 Task: Select the Sydney, Melbourne Time as time zone for the schedule.
Action: Mouse moved to (78, 192)
Screenshot: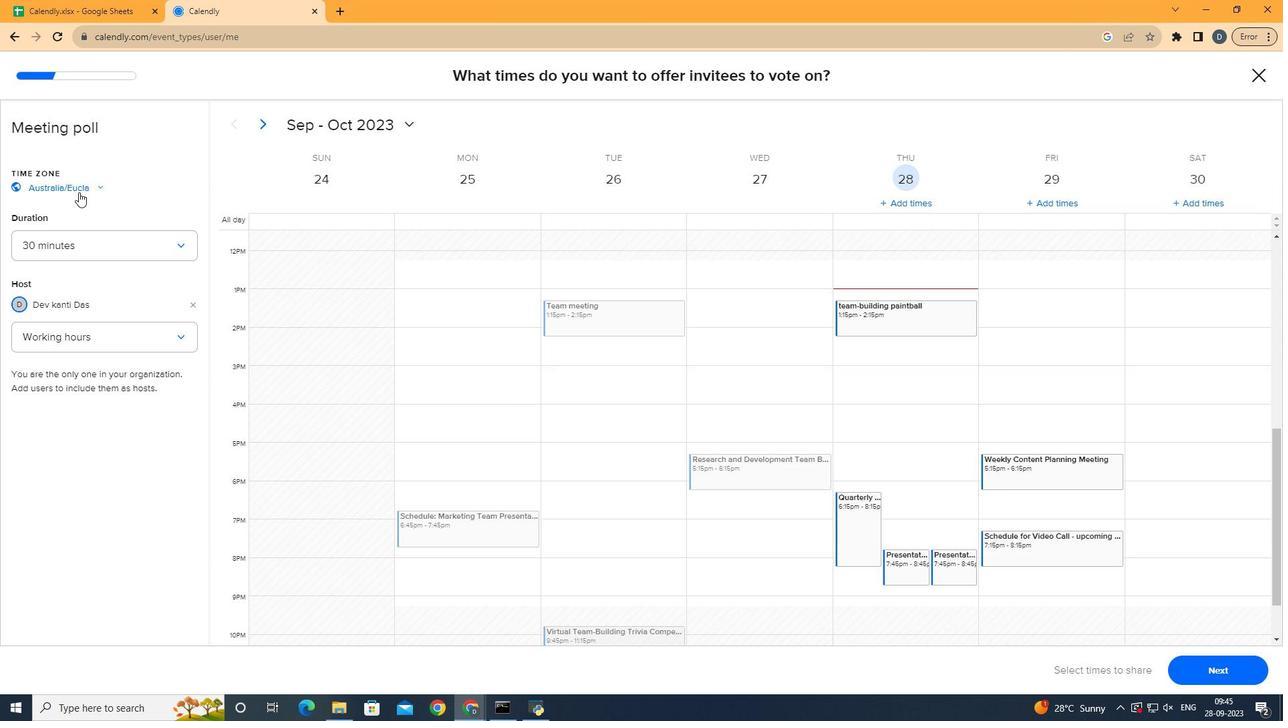 
Action: Mouse pressed left at (78, 192)
Screenshot: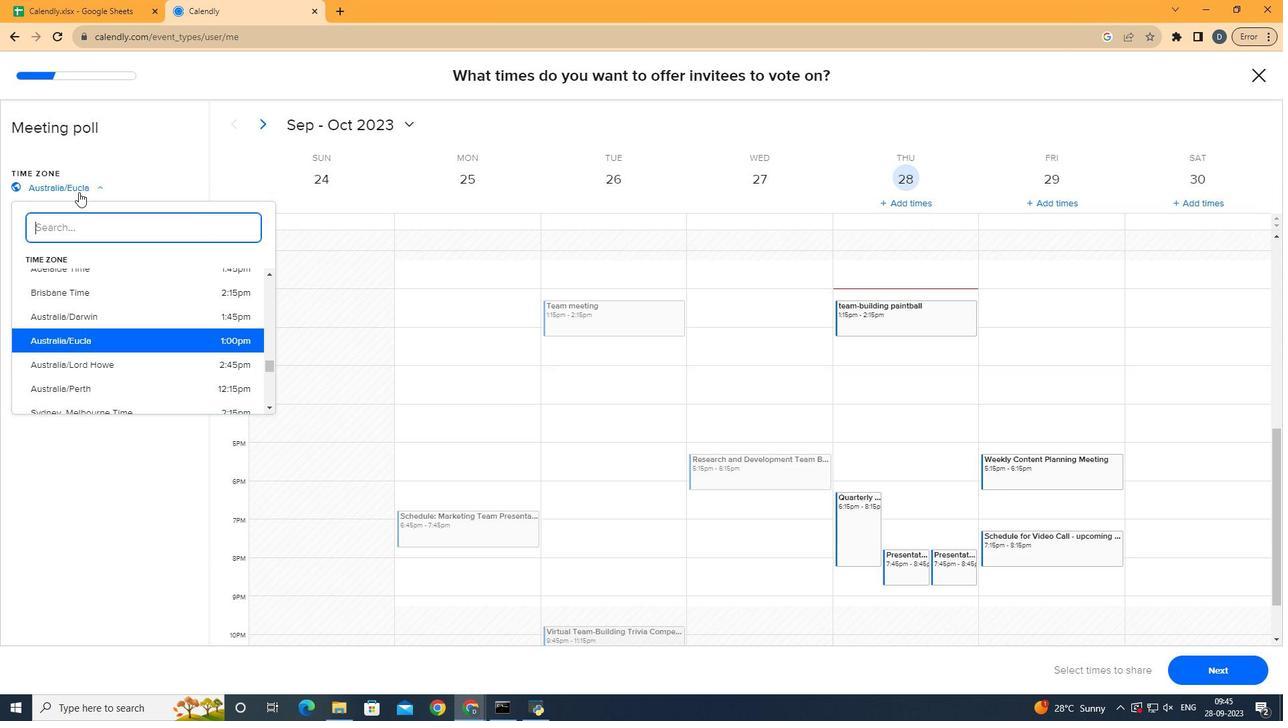 
Action: Mouse moved to (92, 308)
Screenshot: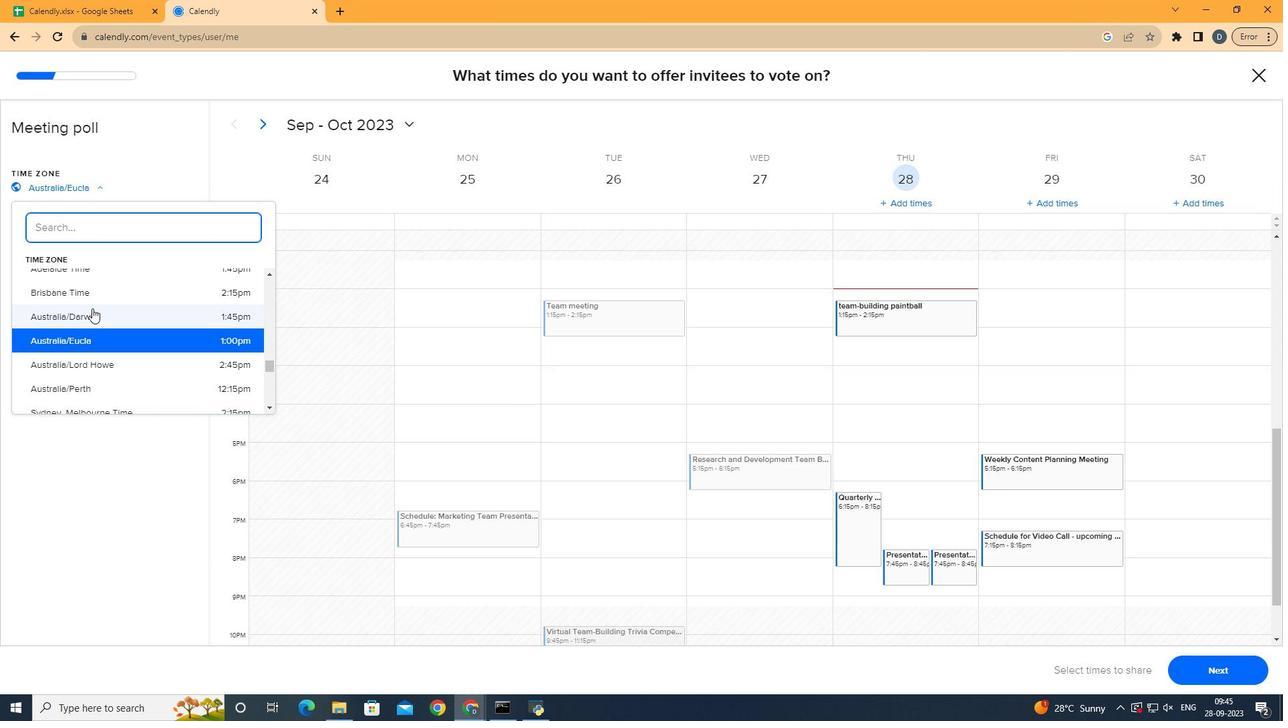 
Action: Mouse scrolled (92, 308) with delta (0, 0)
Screenshot: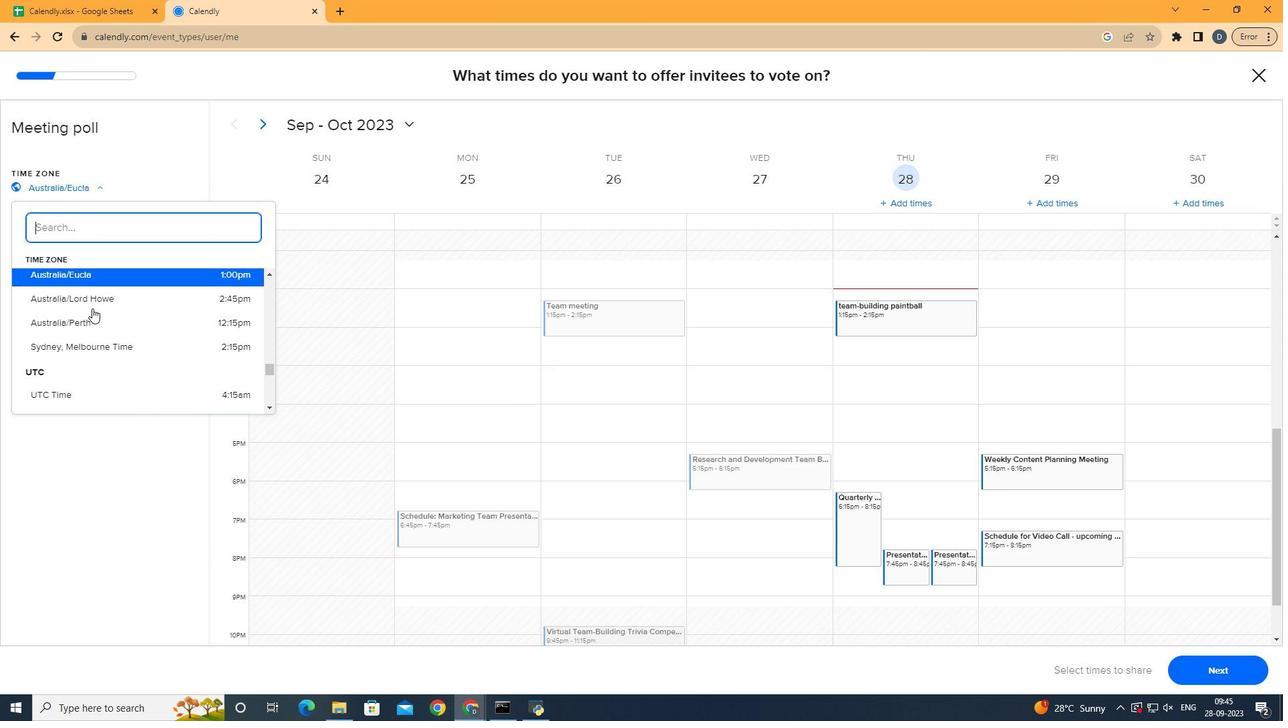 
Action: Mouse moved to (96, 340)
Screenshot: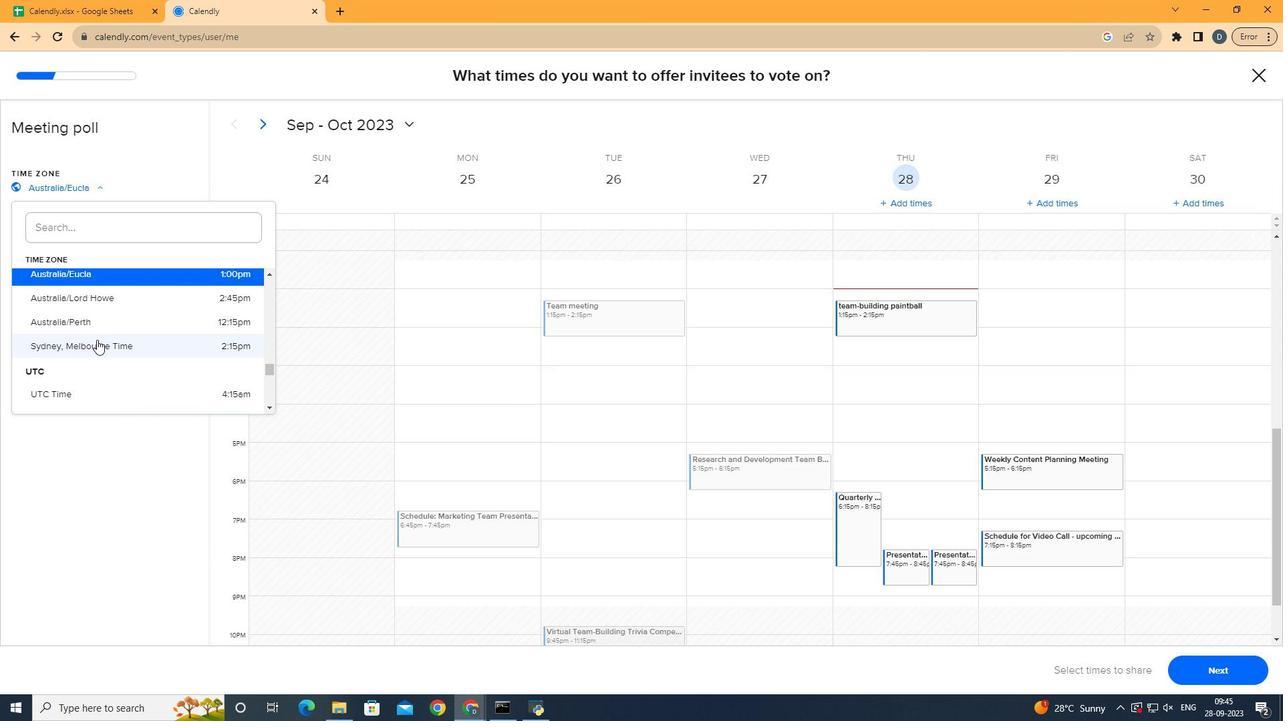 
Action: Mouse pressed left at (96, 340)
Screenshot: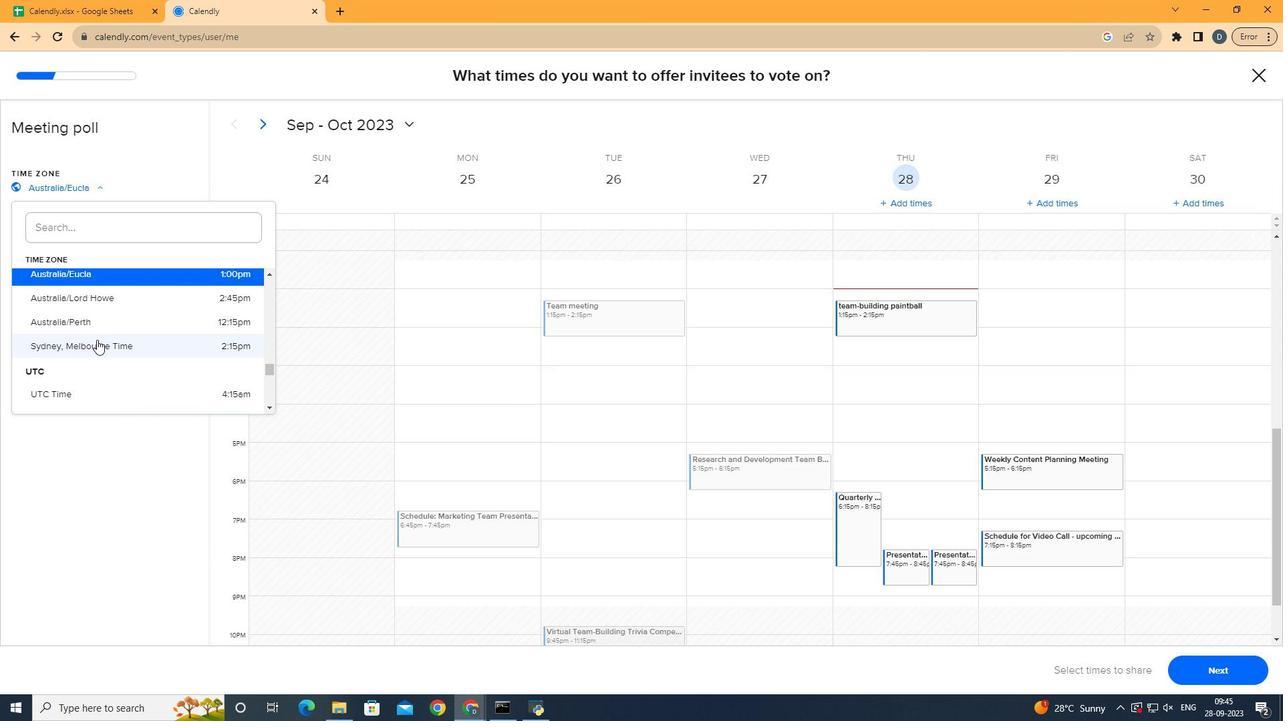 
Action: Mouse moved to (135, 181)
Screenshot: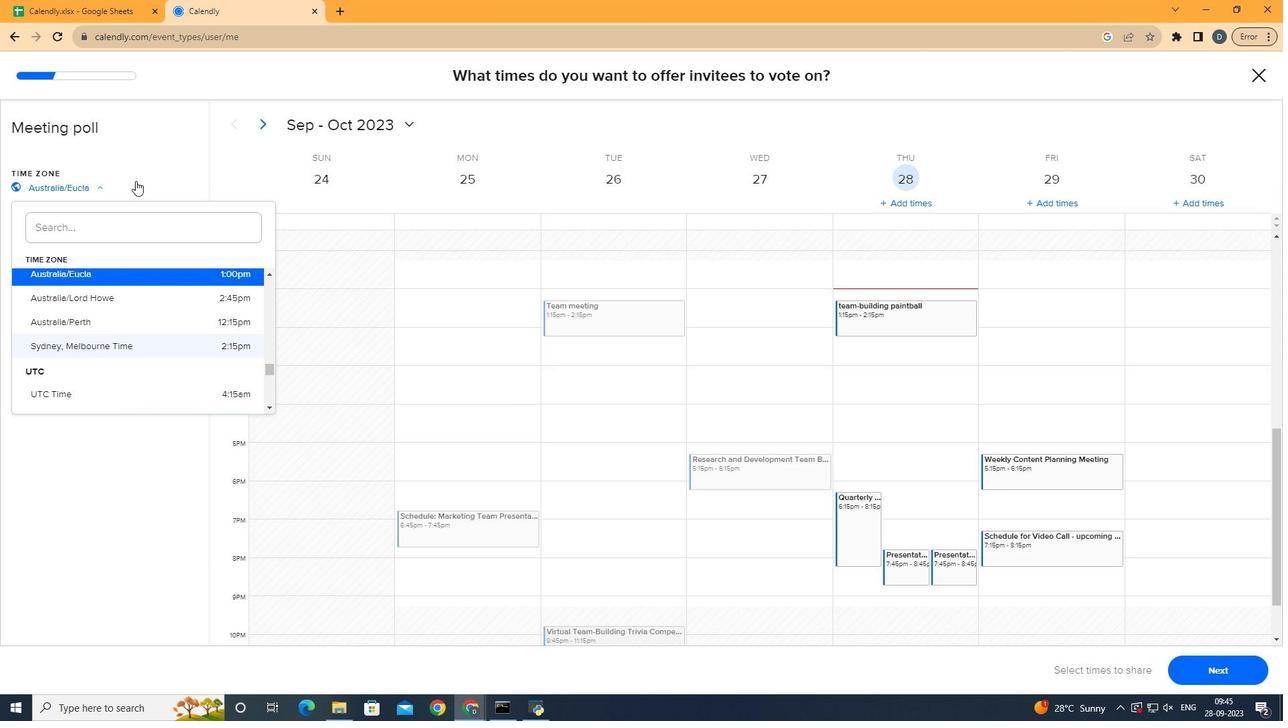 
